 Task: Share the flight details by copying the link from the Google Travel page.
Action: Mouse pressed left at (751, 159)
Screenshot: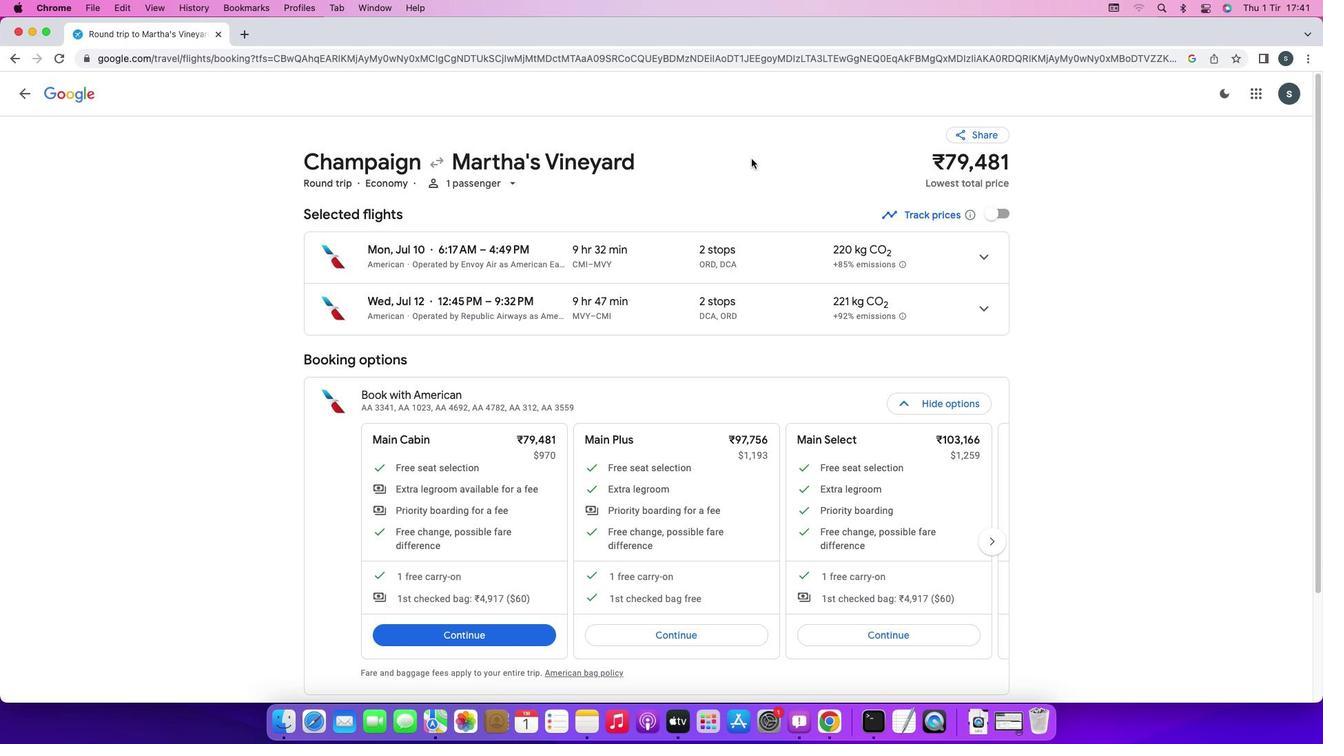 
Action: Mouse moved to (971, 137)
Screenshot: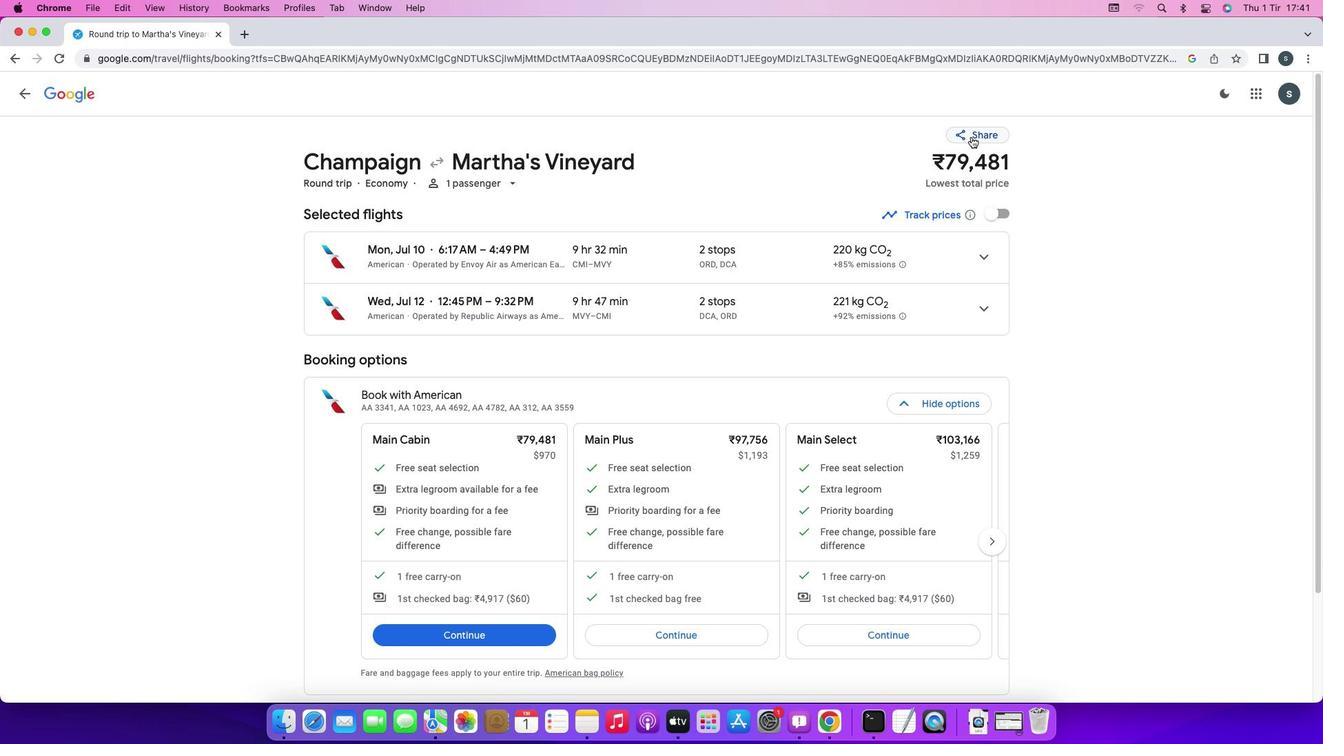 
Action: Mouse pressed left at (971, 137)
Screenshot: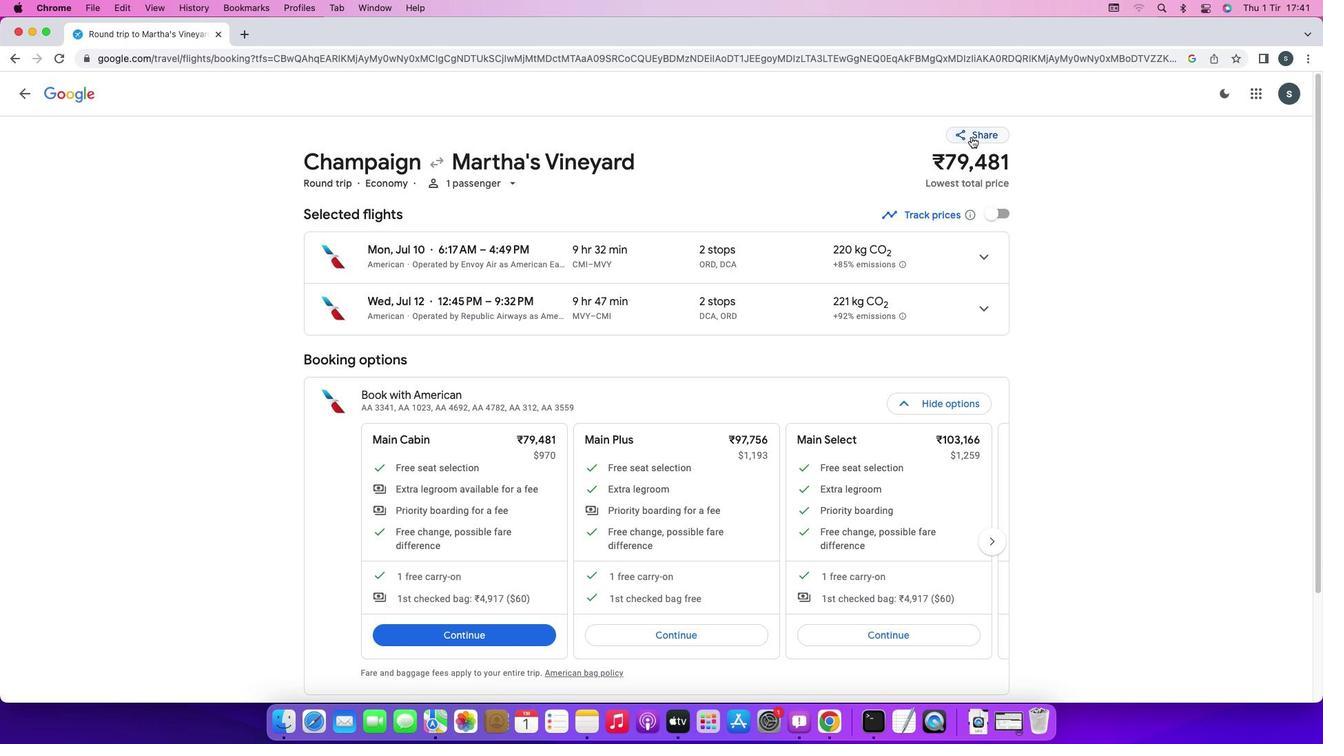 
Action: Mouse moved to (761, 450)
Screenshot: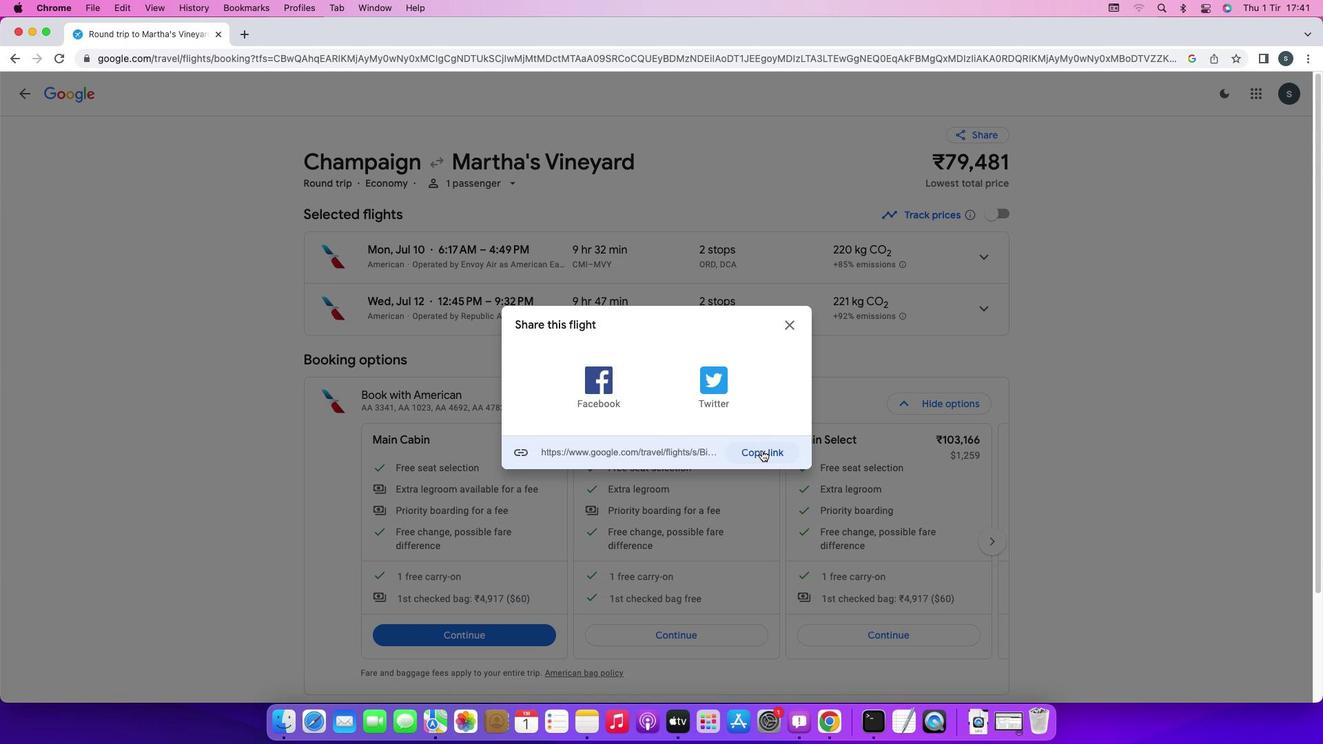 
Action: Mouse pressed left at (761, 450)
Screenshot: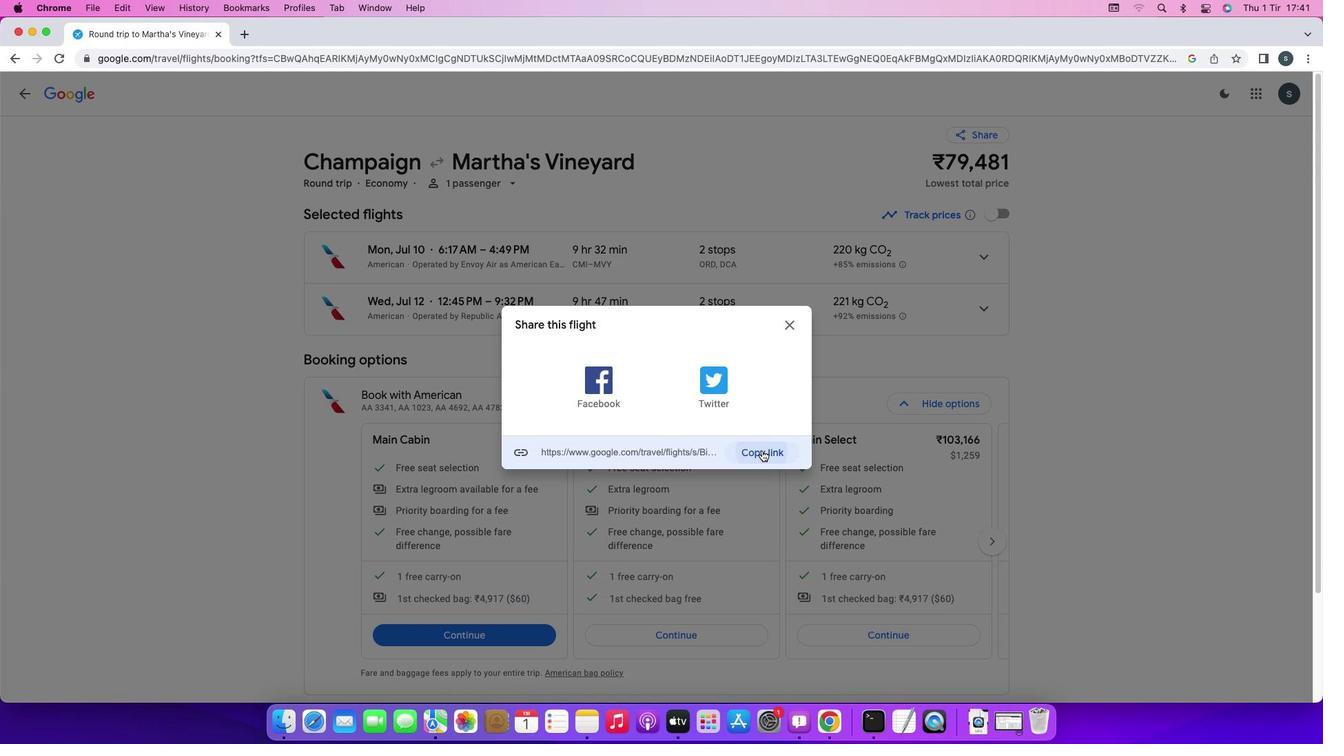 
Action: Mouse moved to (773, 401)
Screenshot: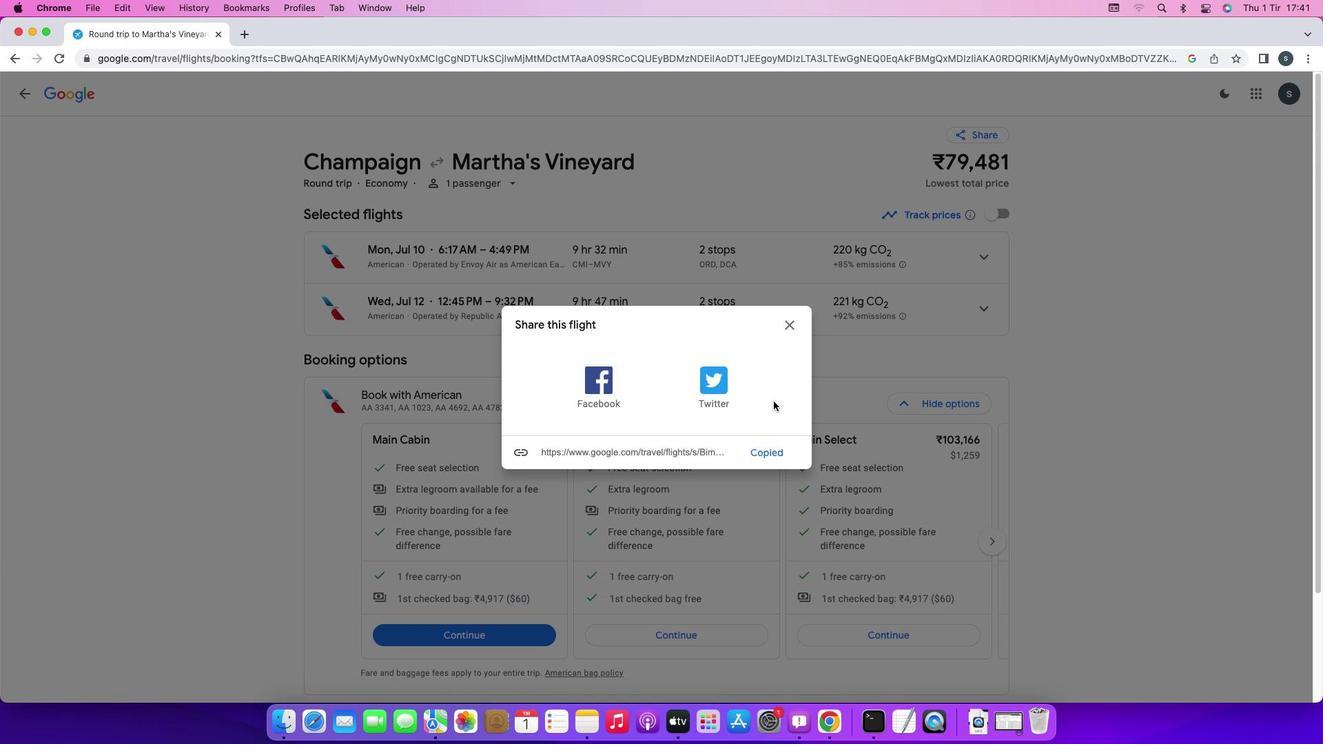 
